 Task: Look for products in the category "Baby Food & Drinks" from Ready Set Food only.
Action: Mouse moved to (234, 132)
Screenshot: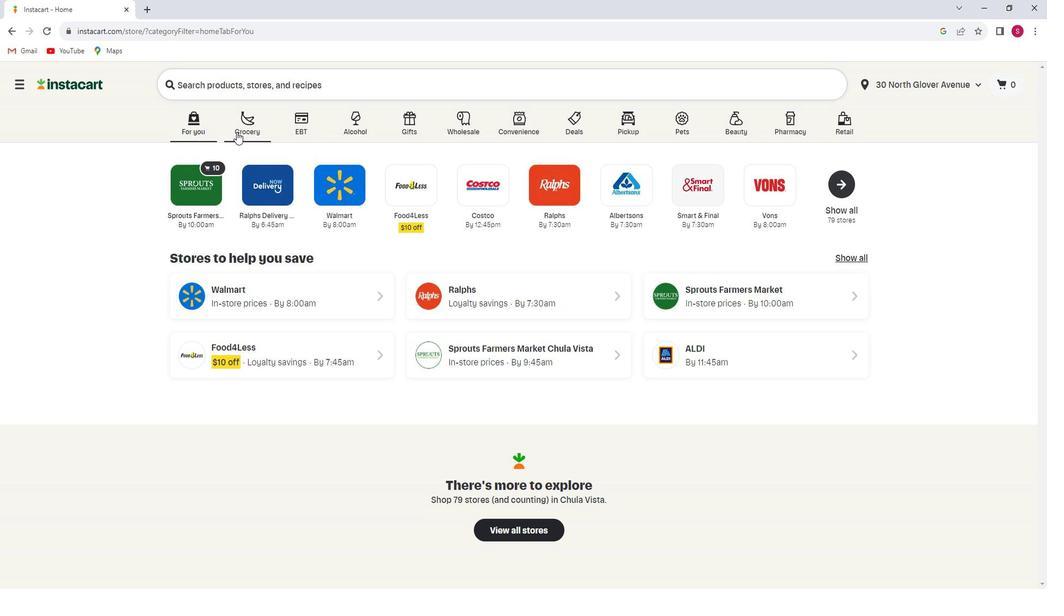 
Action: Mouse pressed left at (234, 132)
Screenshot: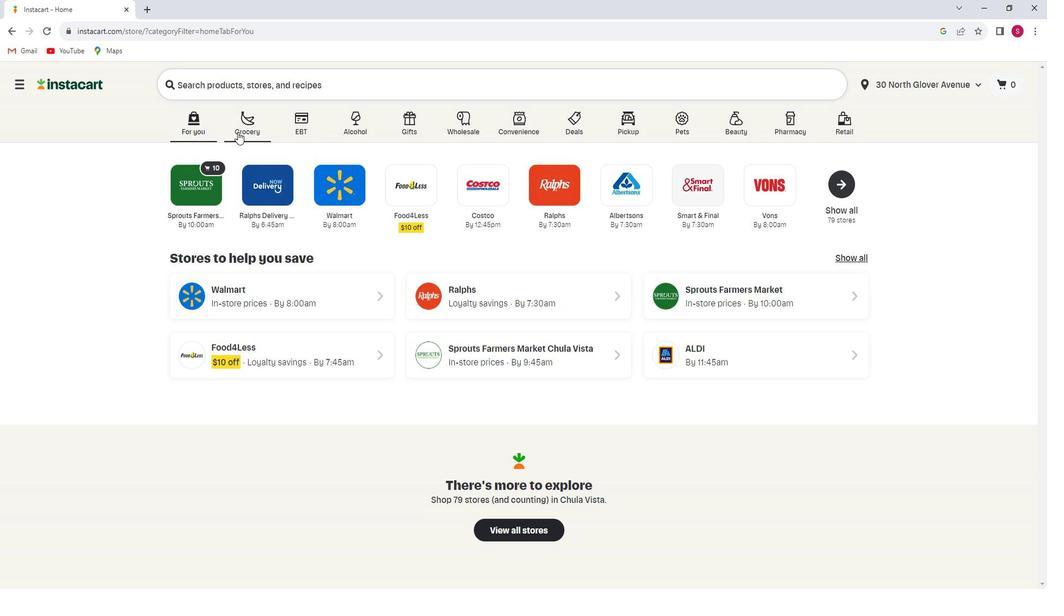 
Action: Mouse moved to (250, 332)
Screenshot: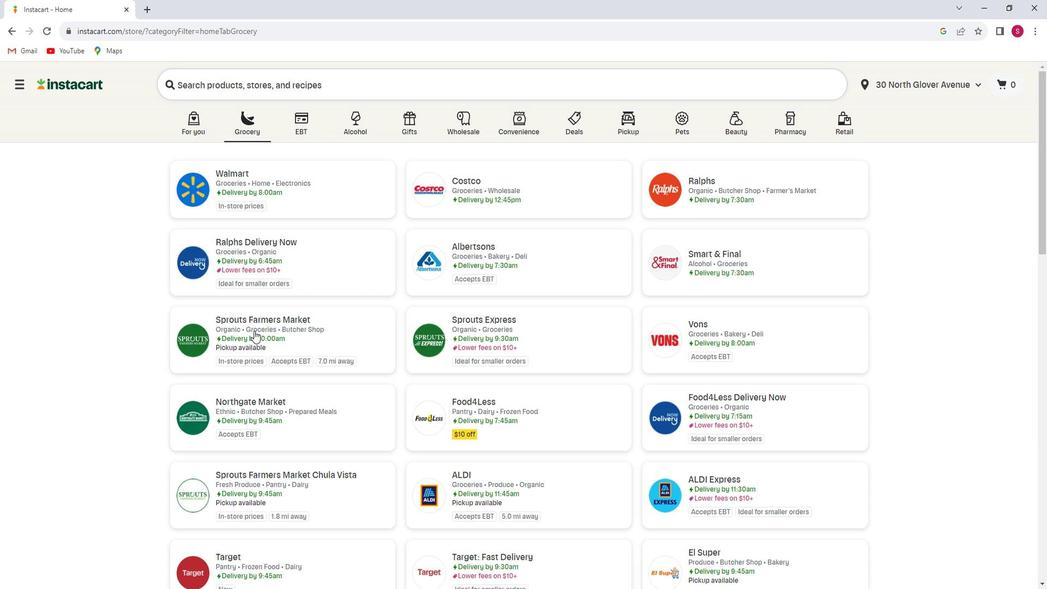 
Action: Mouse pressed left at (250, 332)
Screenshot: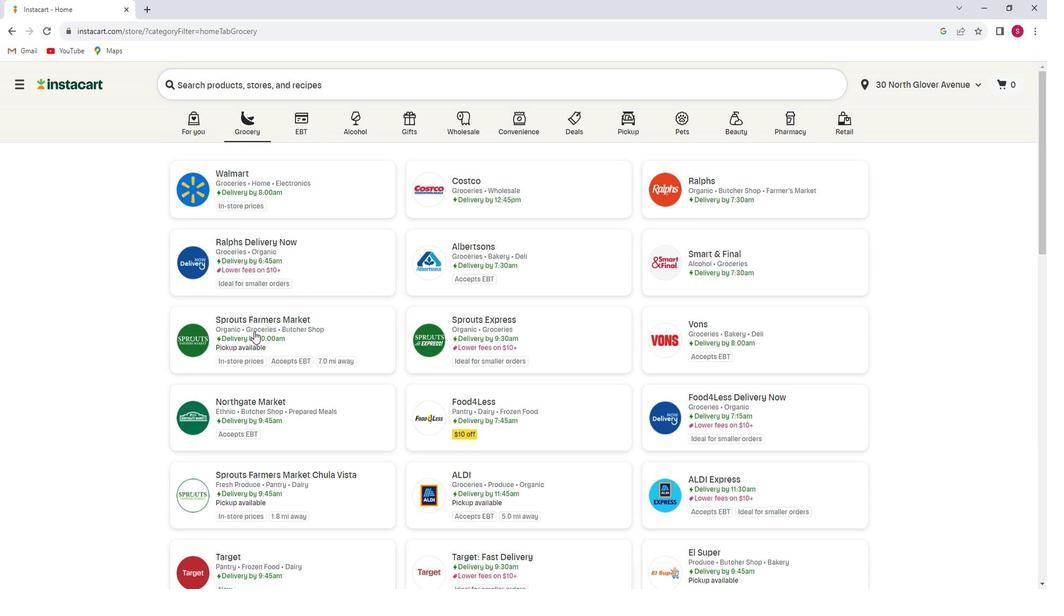 
Action: Mouse moved to (98, 344)
Screenshot: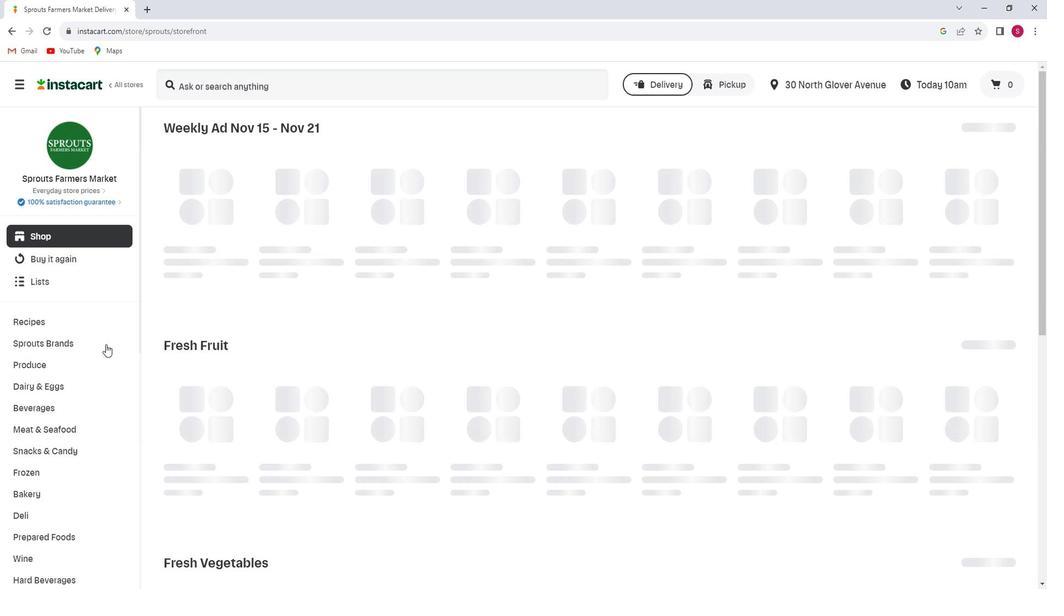 
Action: Mouse scrolled (98, 343) with delta (0, 0)
Screenshot: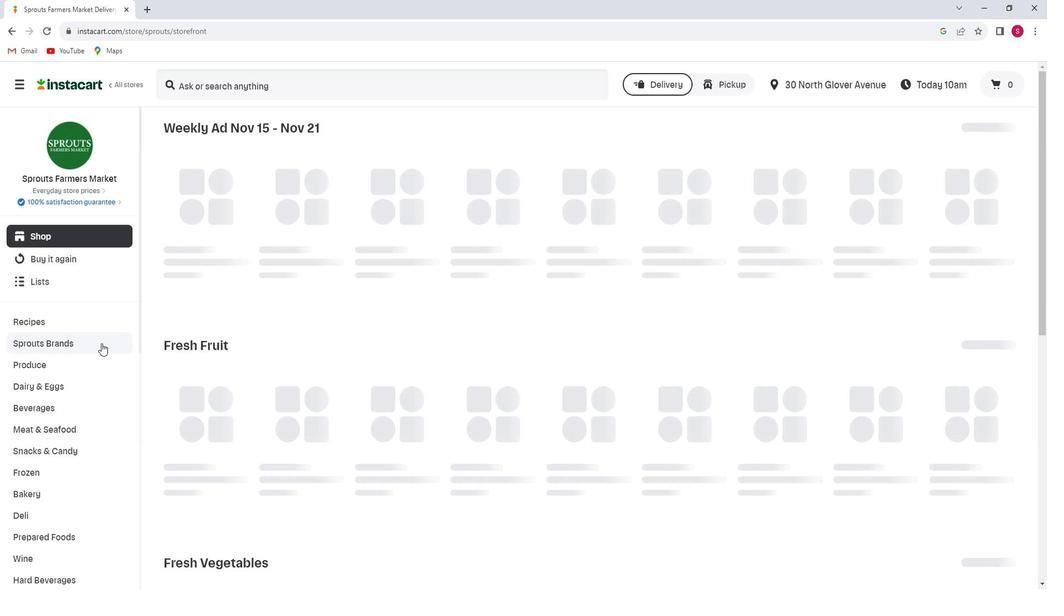 
Action: Mouse scrolled (98, 343) with delta (0, 0)
Screenshot: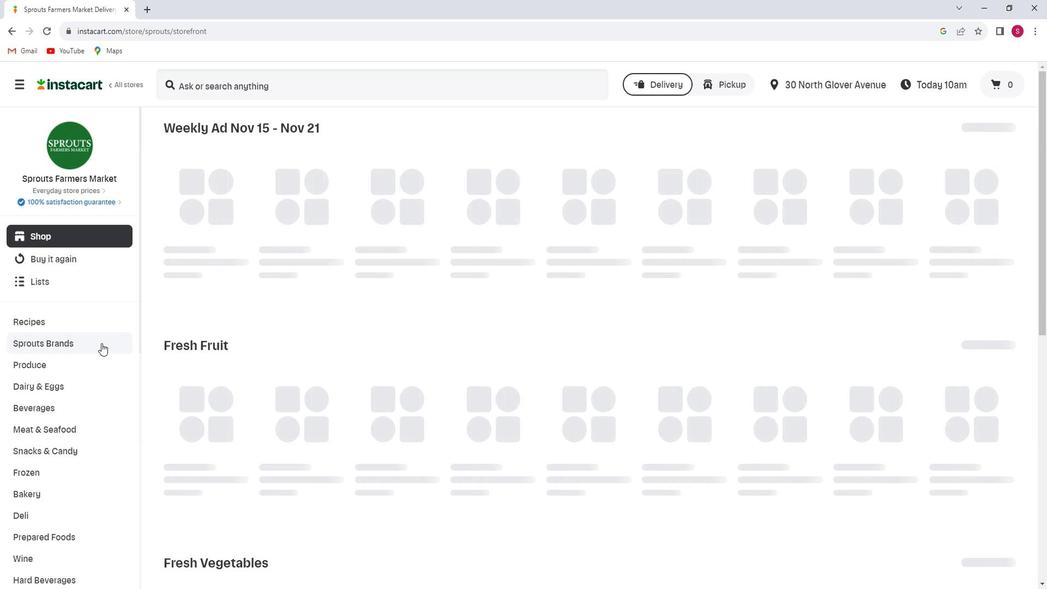 
Action: Mouse scrolled (98, 343) with delta (0, 0)
Screenshot: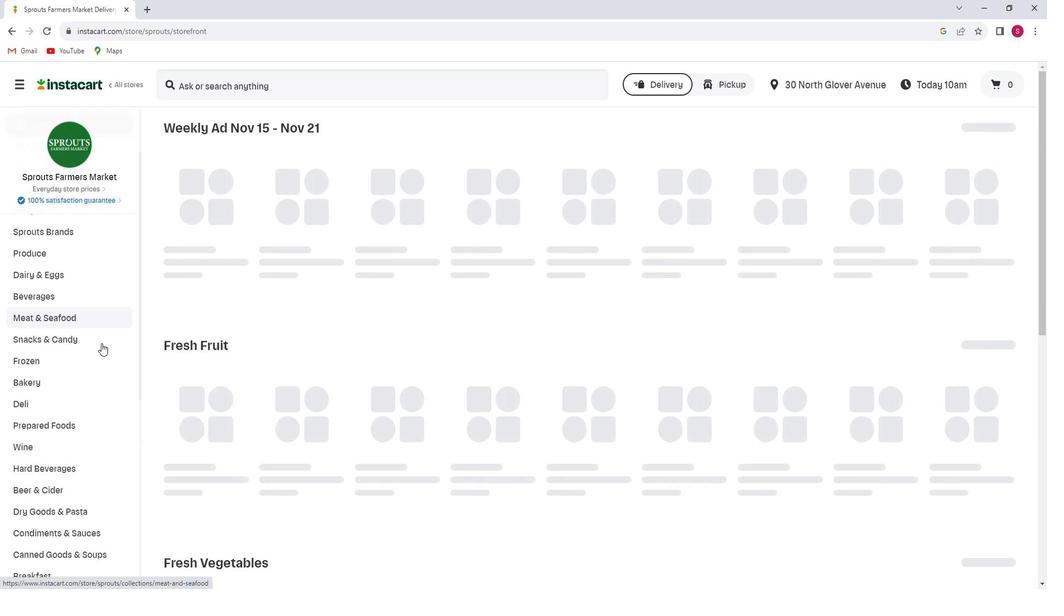 
Action: Mouse scrolled (98, 343) with delta (0, 0)
Screenshot: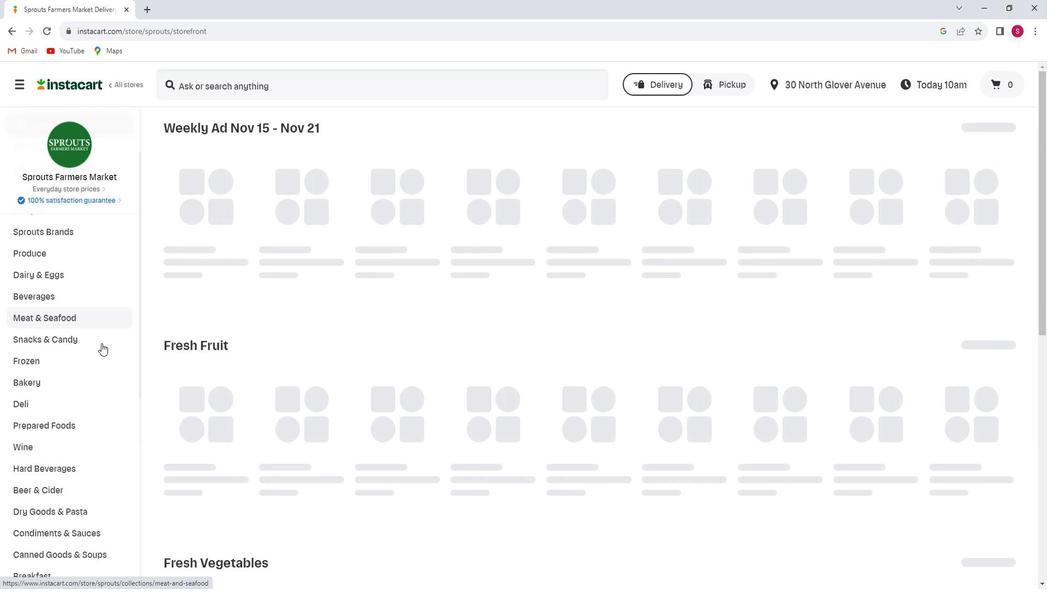 
Action: Mouse scrolled (98, 343) with delta (0, 0)
Screenshot: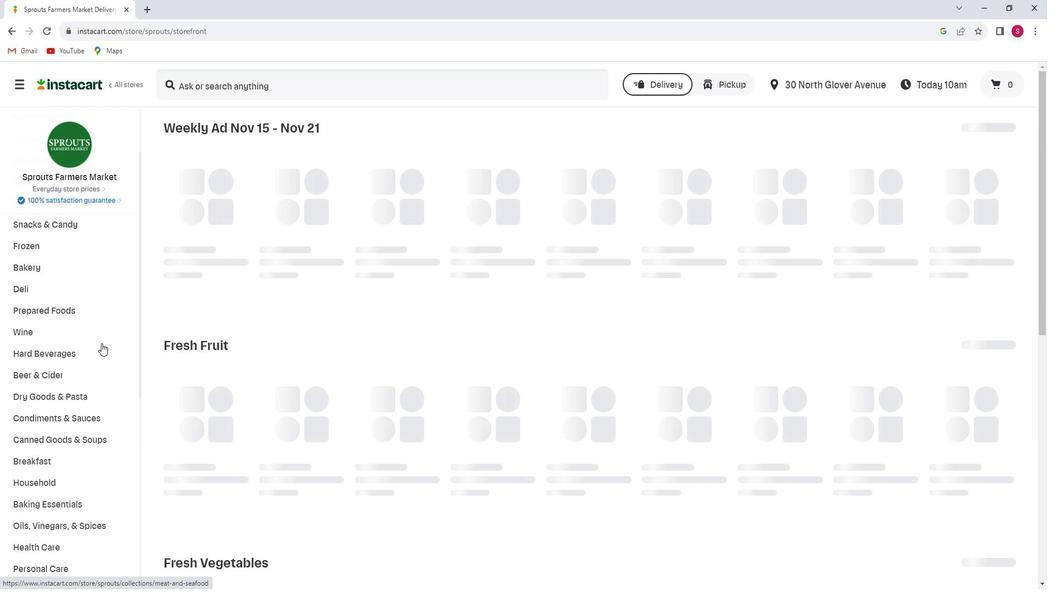 
Action: Mouse scrolled (98, 343) with delta (0, 0)
Screenshot: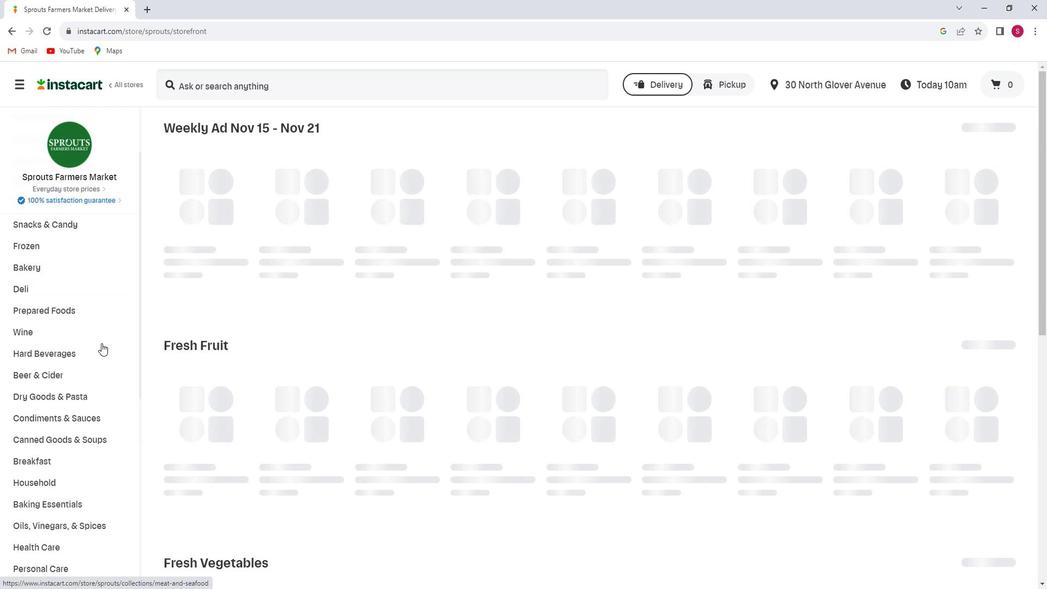 
Action: Mouse scrolled (98, 343) with delta (0, 0)
Screenshot: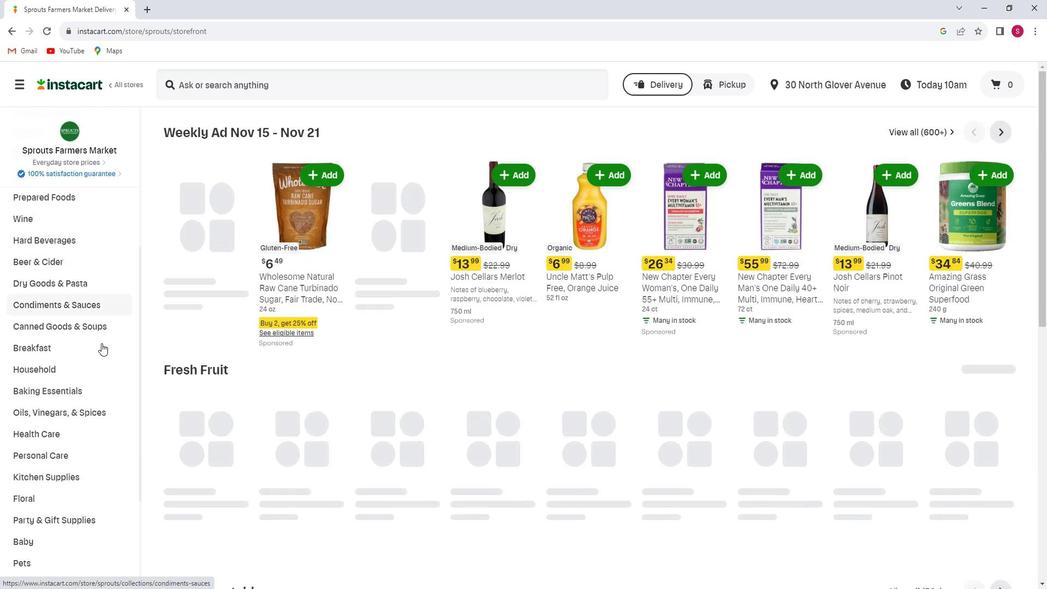 
Action: Mouse scrolled (98, 343) with delta (0, 0)
Screenshot: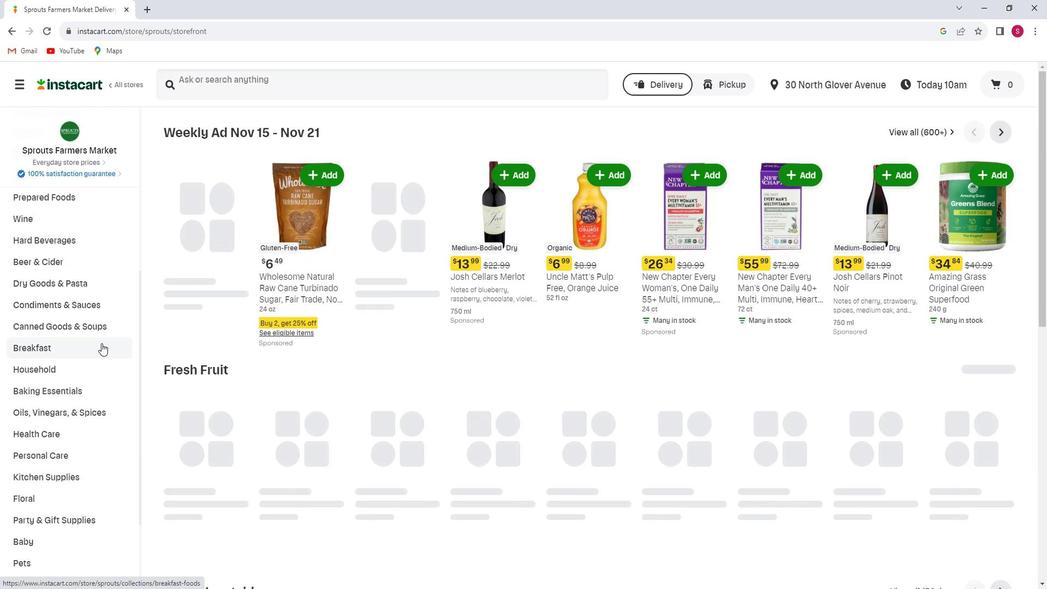 
Action: Mouse moved to (71, 364)
Screenshot: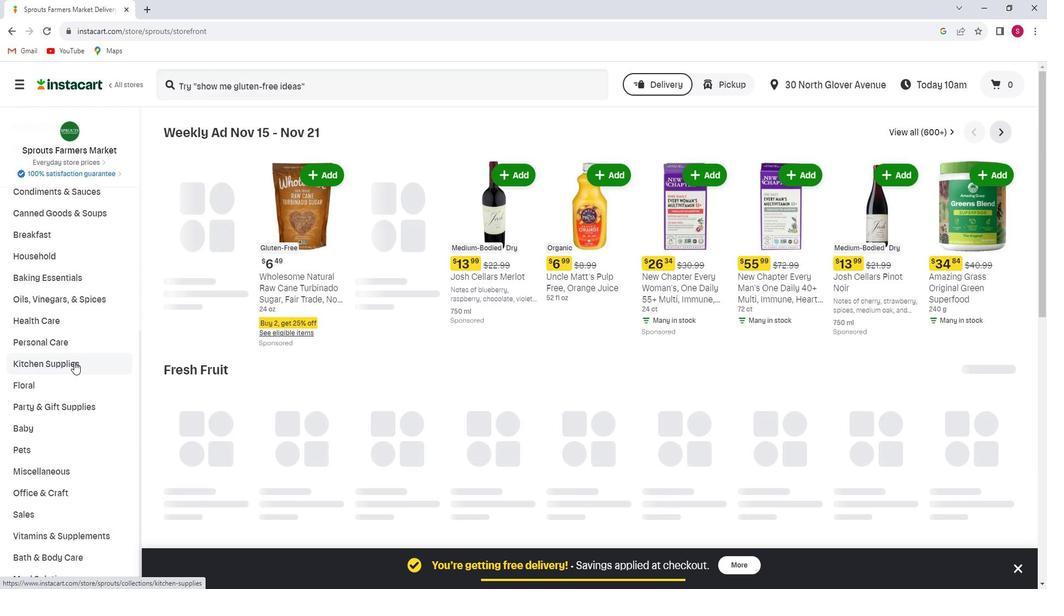 
Action: Mouse scrolled (71, 363) with delta (0, 0)
Screenshot: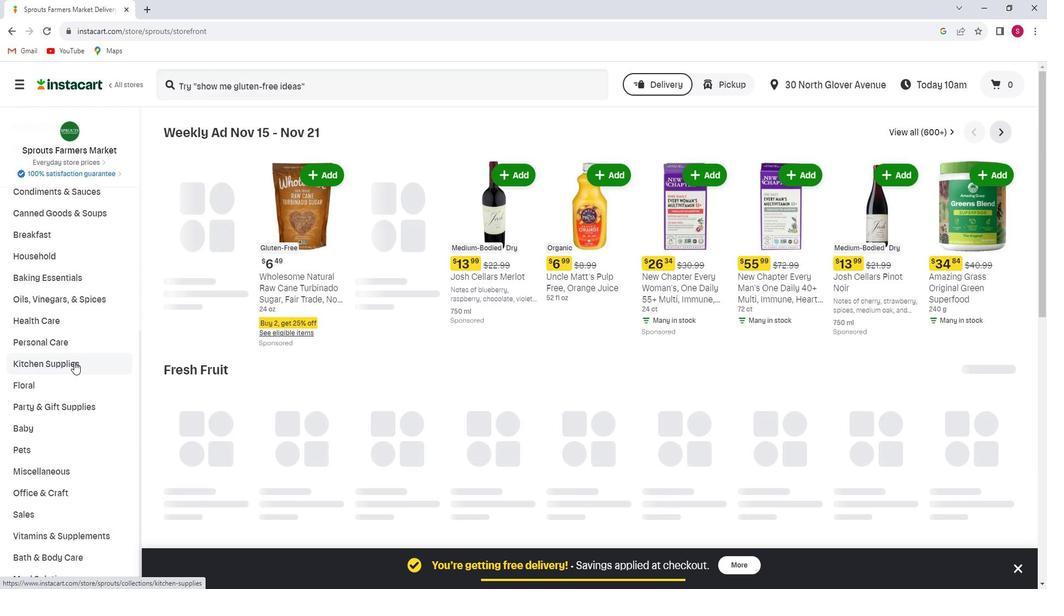 
Action: Mouse moved to (45, 428)
Screenshot: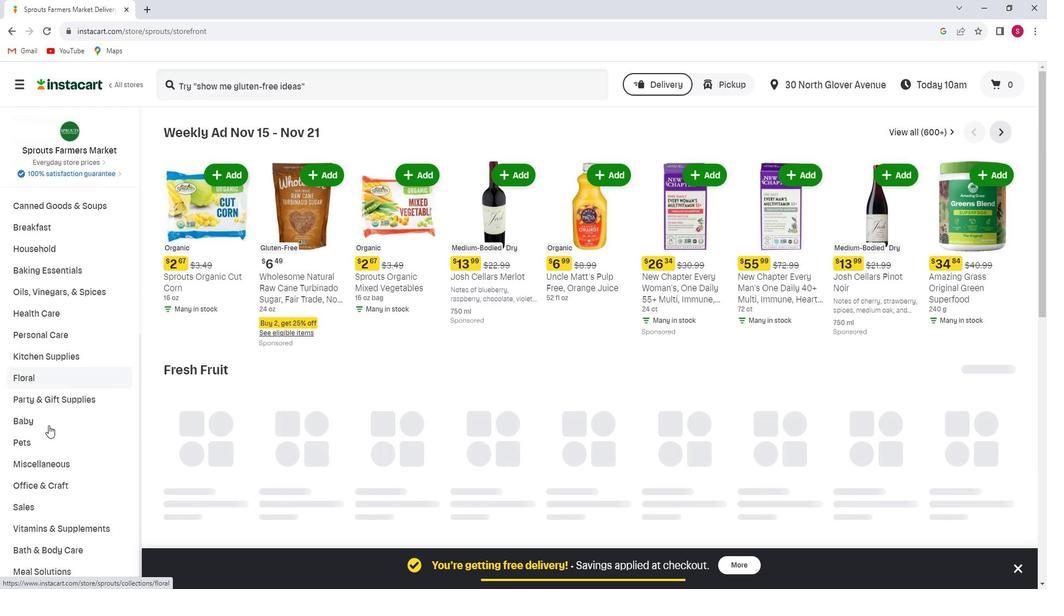 
Action: Mouse pressed left at (45, 428)
Screenshot: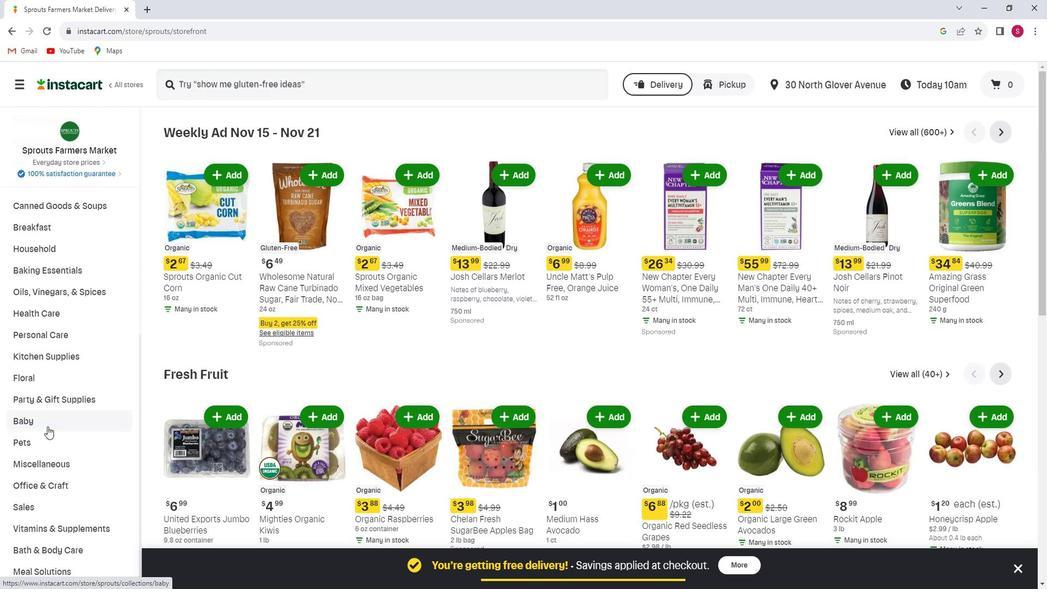 
Action: Mouse moved to (56, 506)
Screenshot: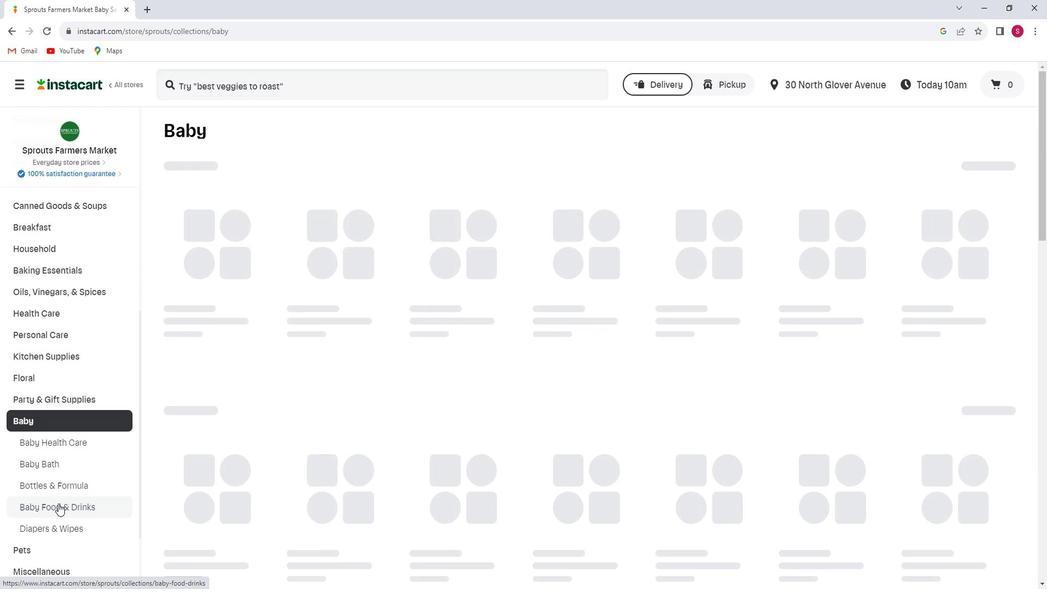 
Action: Mouse pressed left at (56, 506)
Screenshot: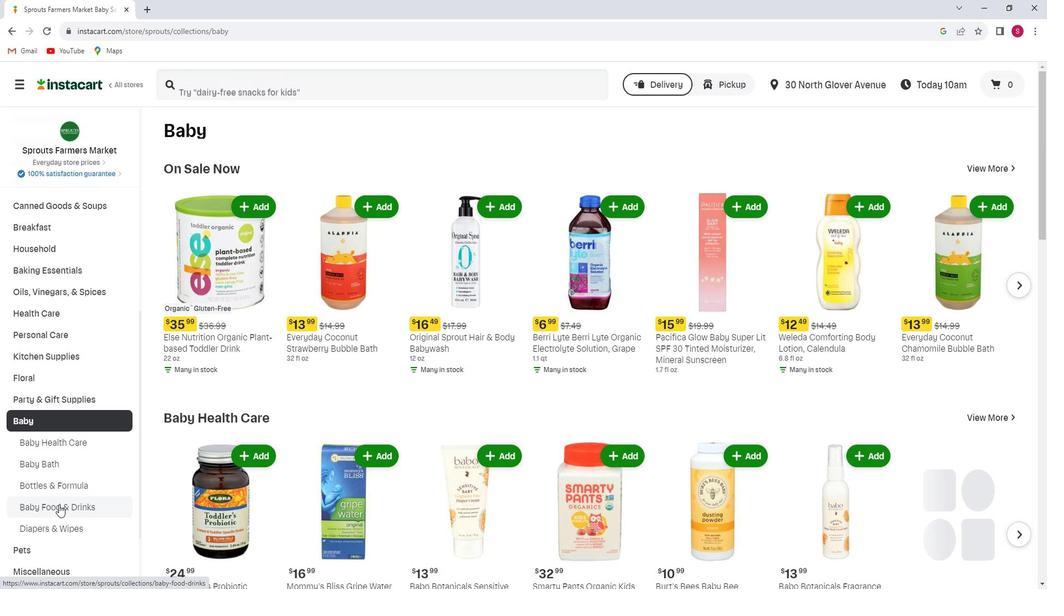 
Action: Mouse moved to (440, 218)
Screenshot: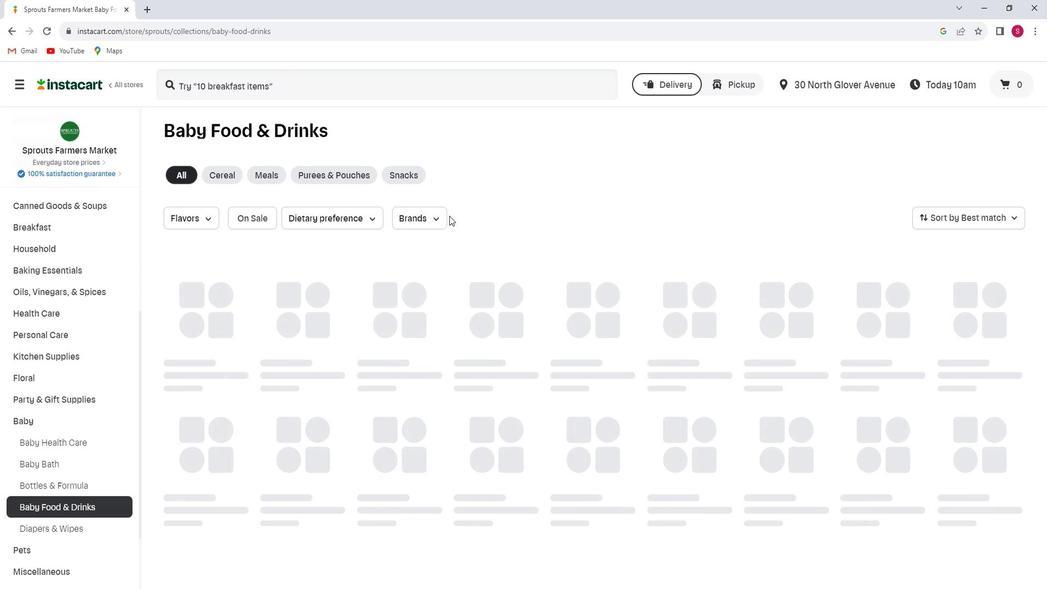
Action: Mouse pressed left at (440, 218)
Screenshot: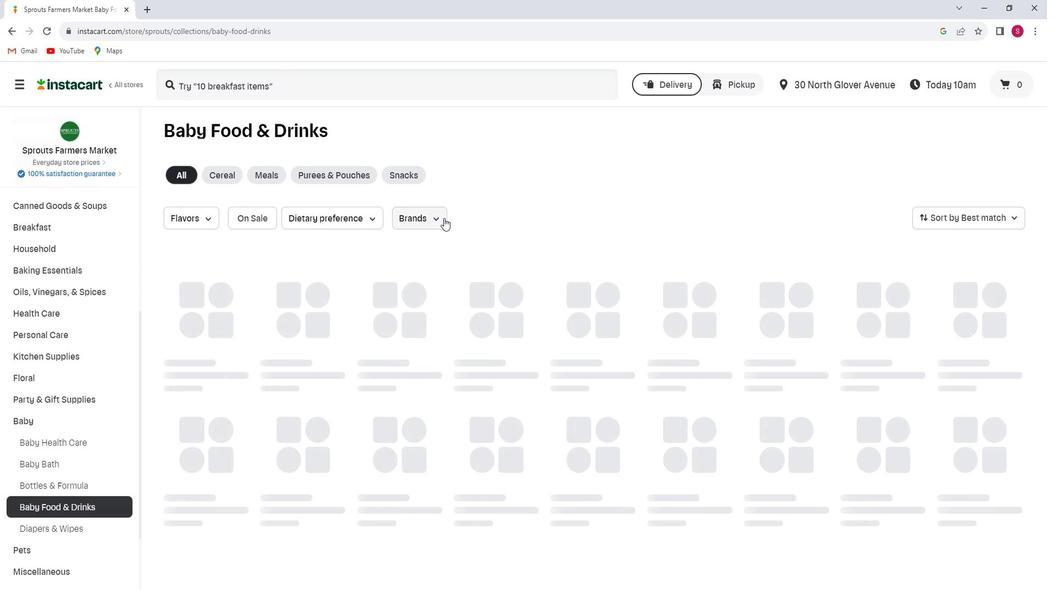 
Action: Mouse moved to (419, 289)
Screenshot: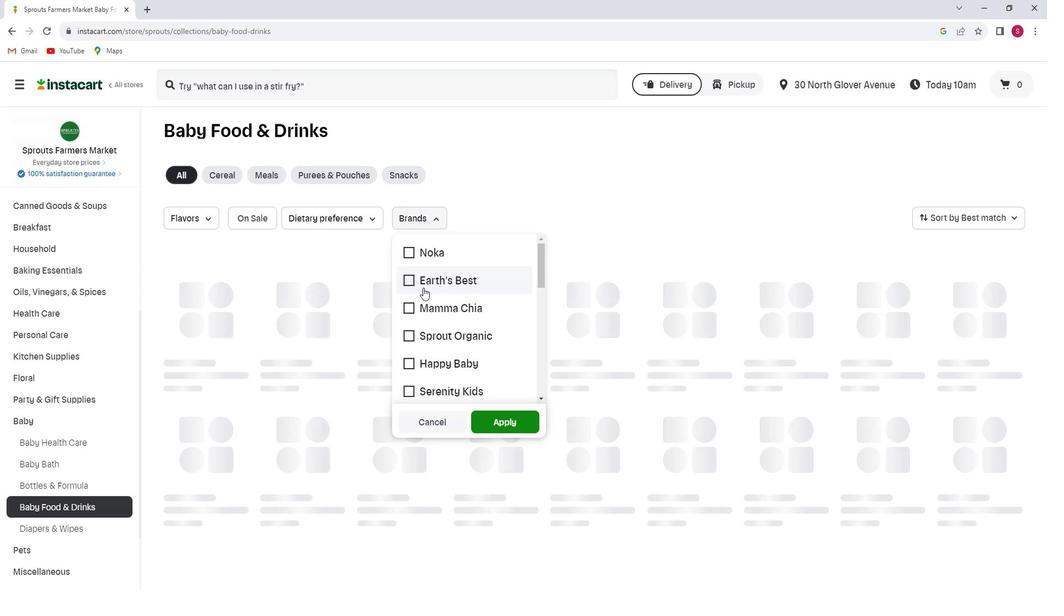 
Action: Mouse scrolled (419, 288) with delta (0, 0)
Screenshot: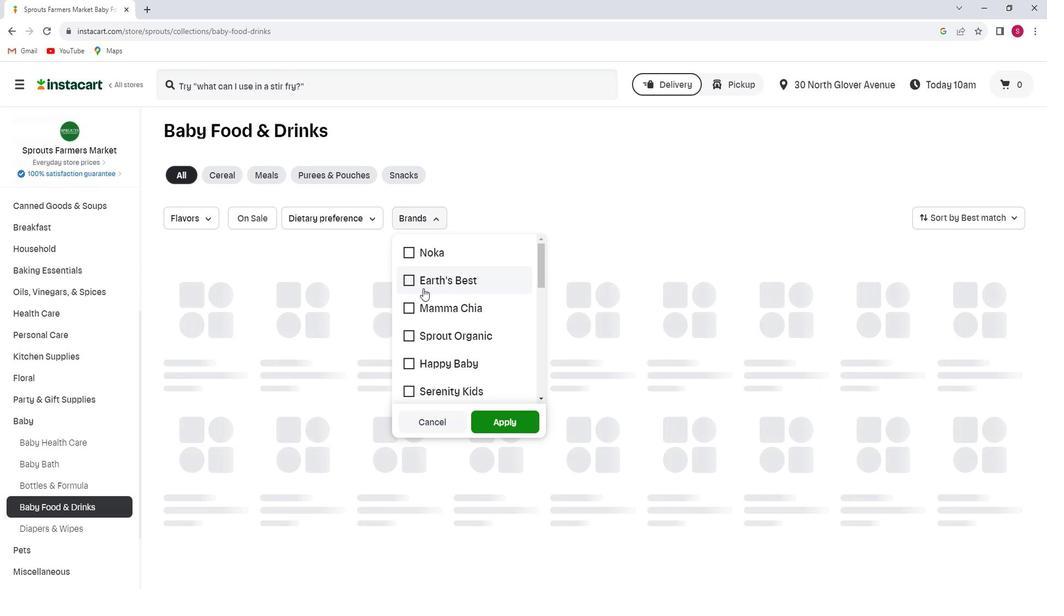
Action: Mouse scrolled (419, 288) with delta (0, 0)
Screenshot: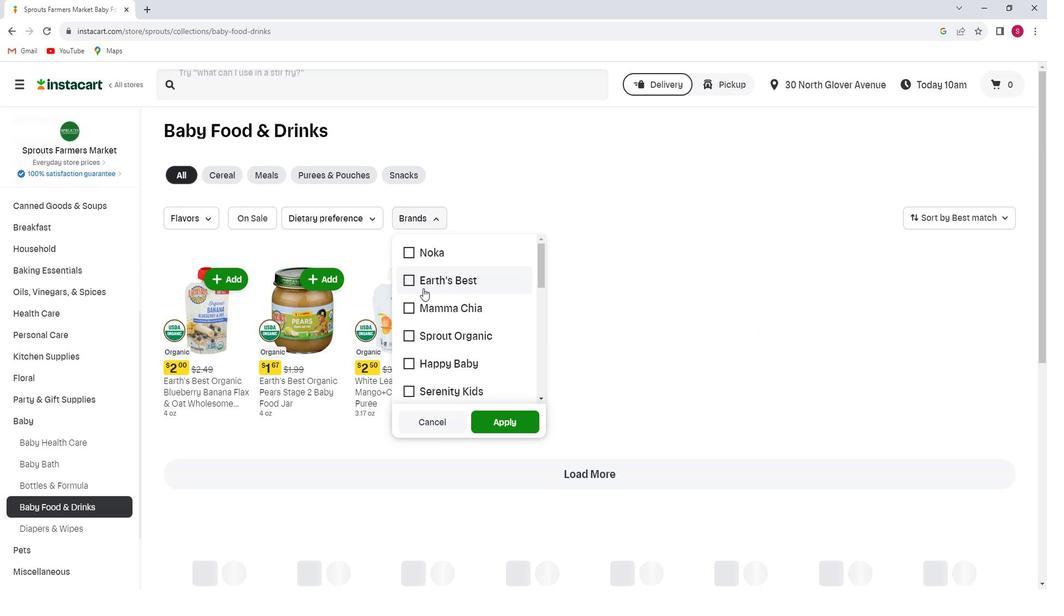 
Action: Mouse moved to (427, 304)
Screenshot: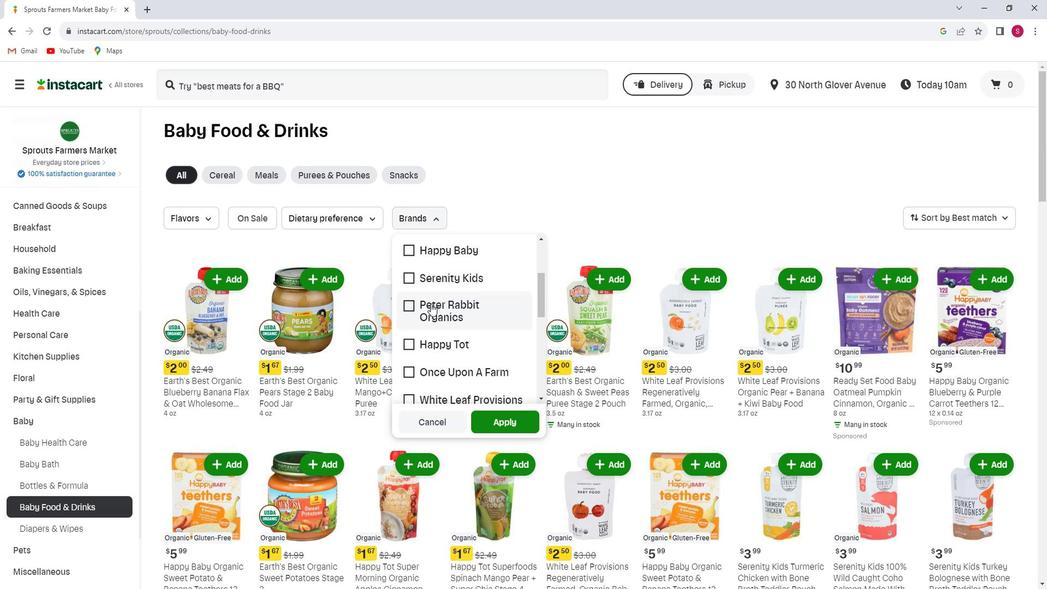 
Action: Mouse scrolled (427, 304) with delta (0, 0)
Screenshot: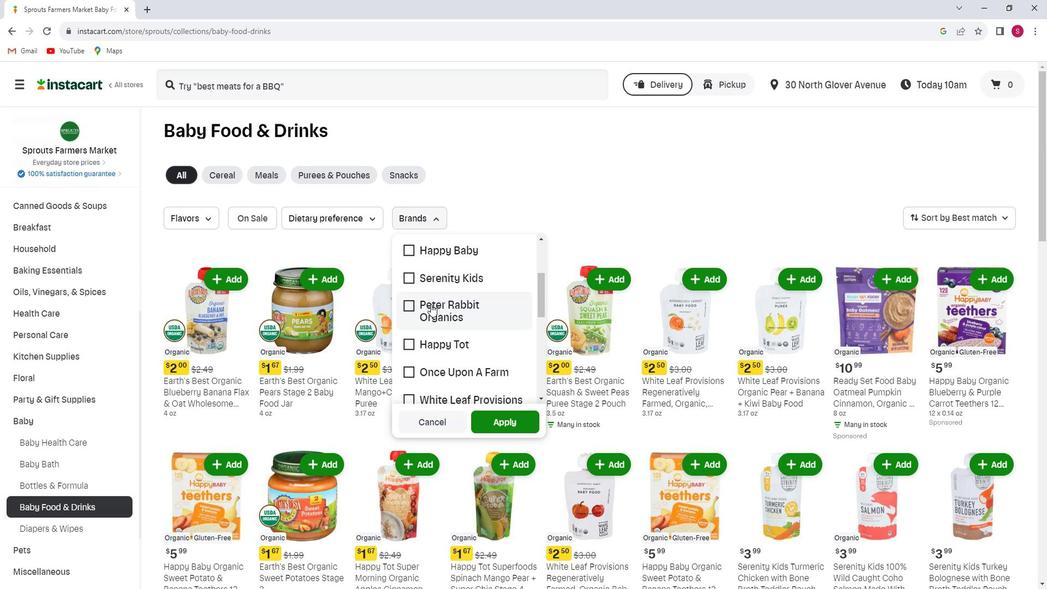 
Action: Mouse scrolled (427, 304) with delta (0, 0)
Screenshot: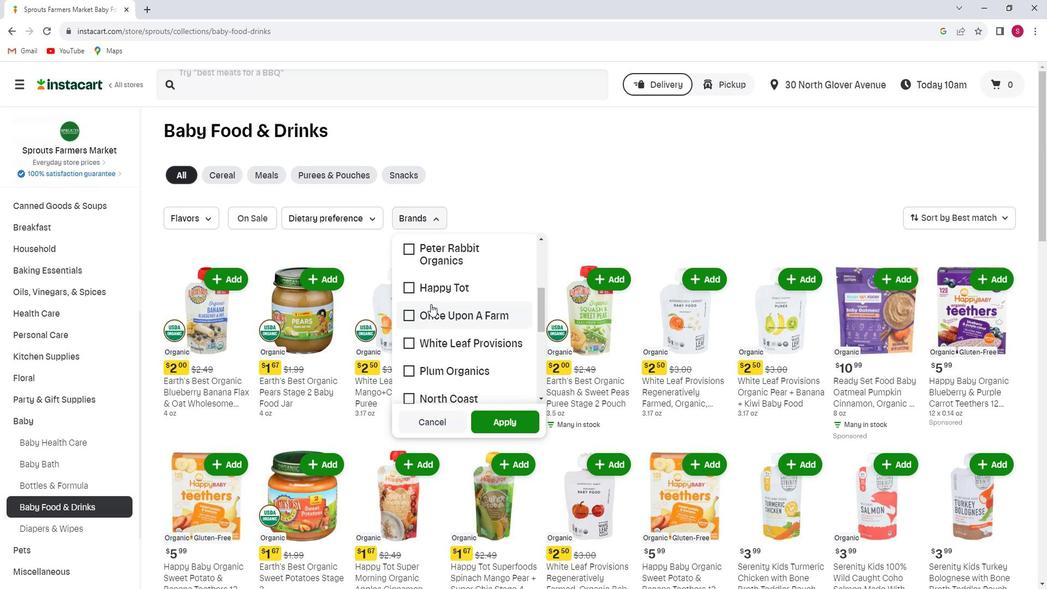 
Action: Mouse scrolled (427, 304) with delta (0, 0)
Screenshot: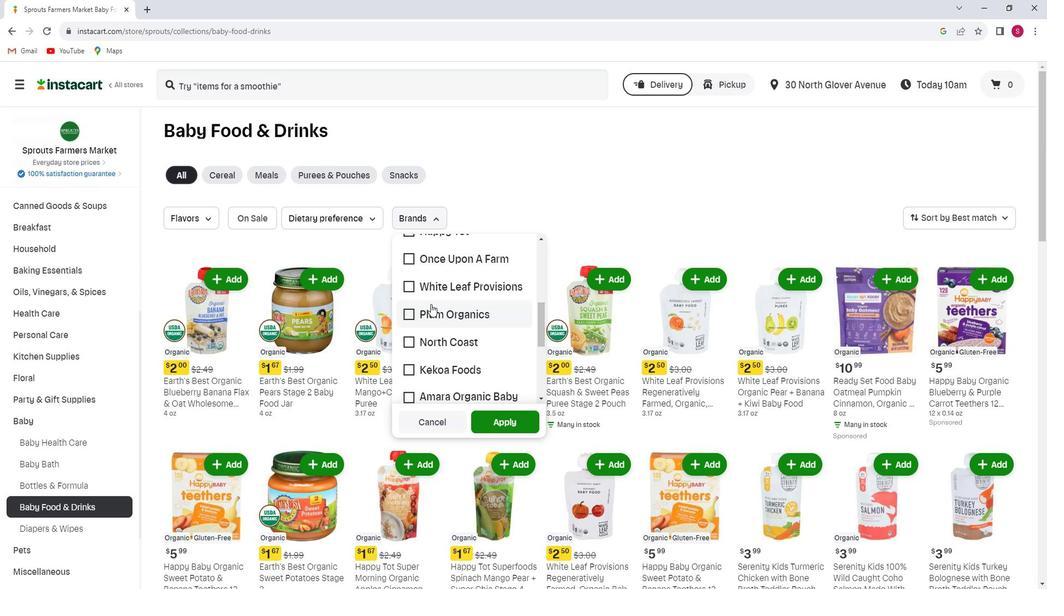 
Action: Mouse scrolled (427, 304) with delta (0, 0)
Screenshot: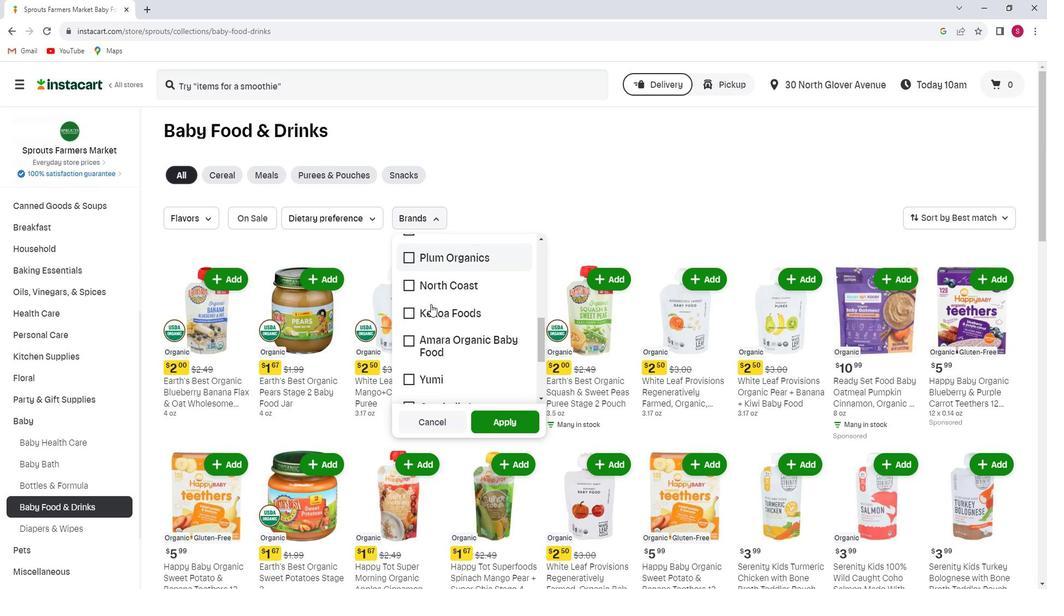 
Action: Mouse scrolled (427, 304) with delta (0, 0)
Screenshot: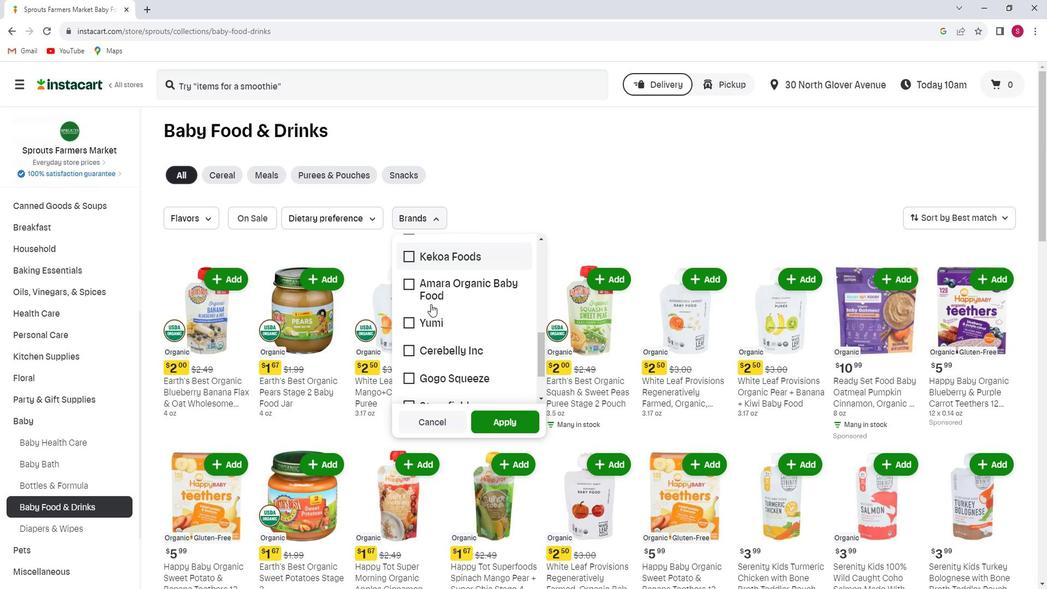 
Action: Mouse scrolled (427, 304) with delta (0, 0)
Screenshot: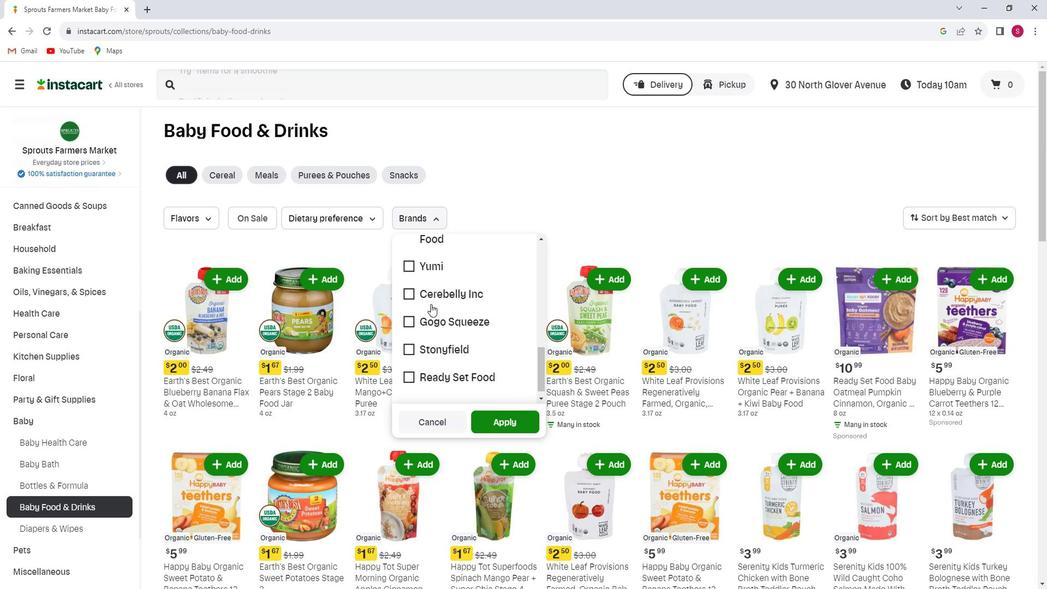 
Action: Mouse moved to (405, 366)
Screenshot: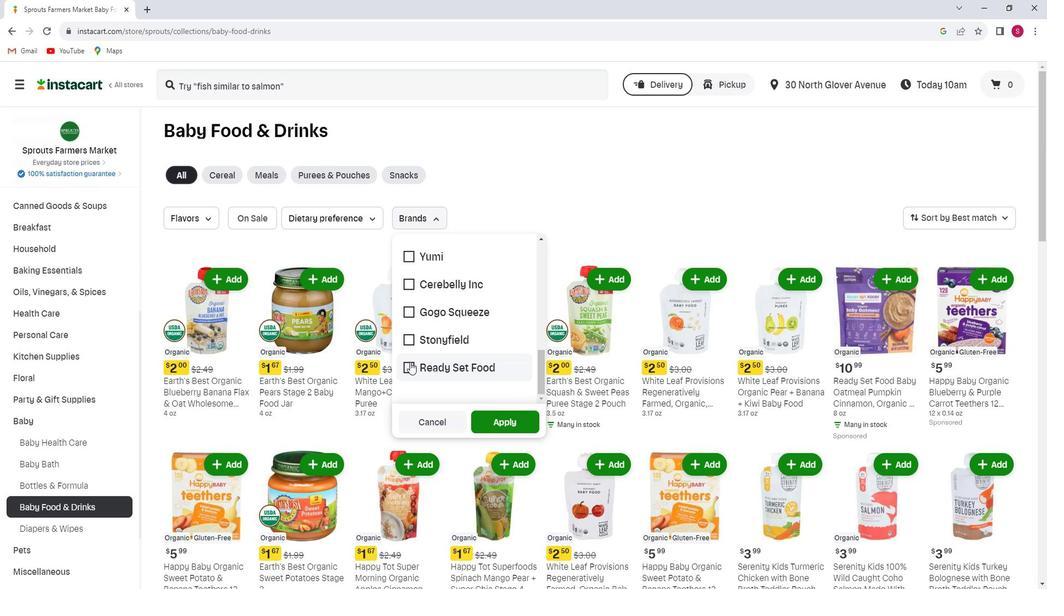 
Action: Mouse pressed left at (405, 366)
Screenshot: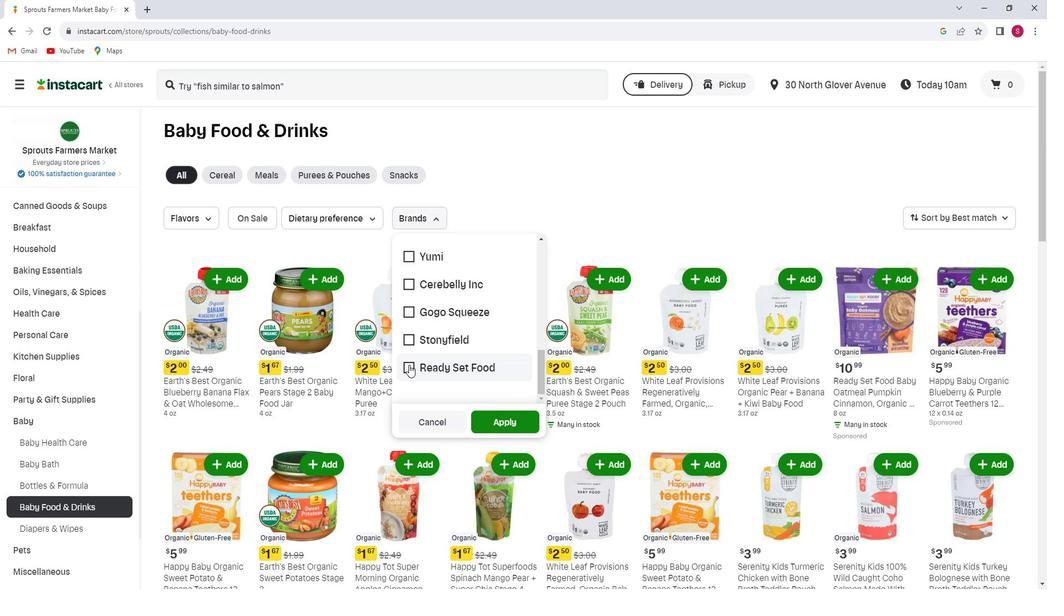 
Action: Mouse moved to (493, 427)
Screenshot: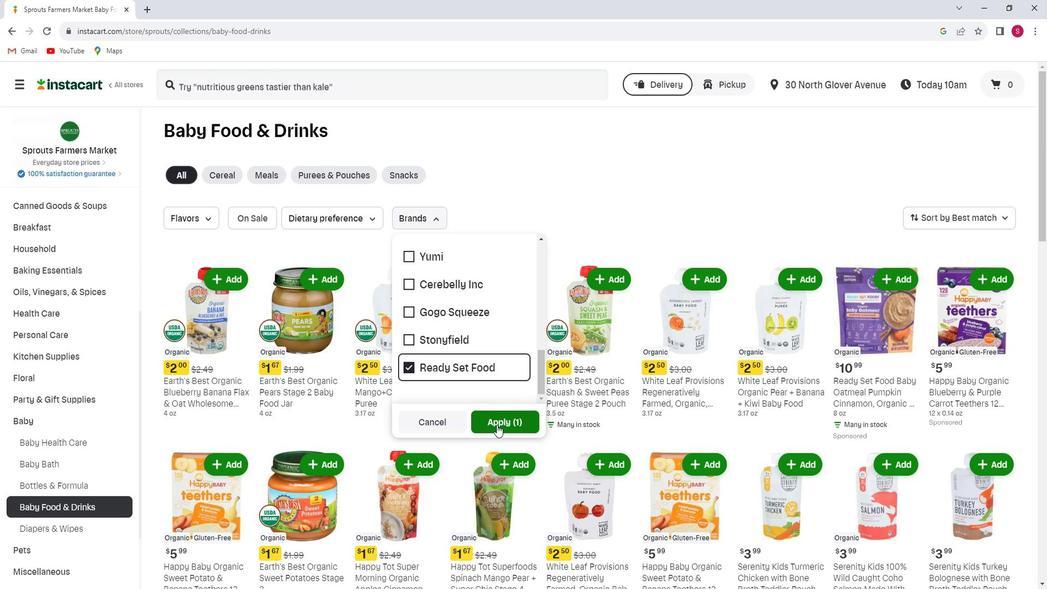 
Action: Mouse pressed left at (493, 427)
Screenshot: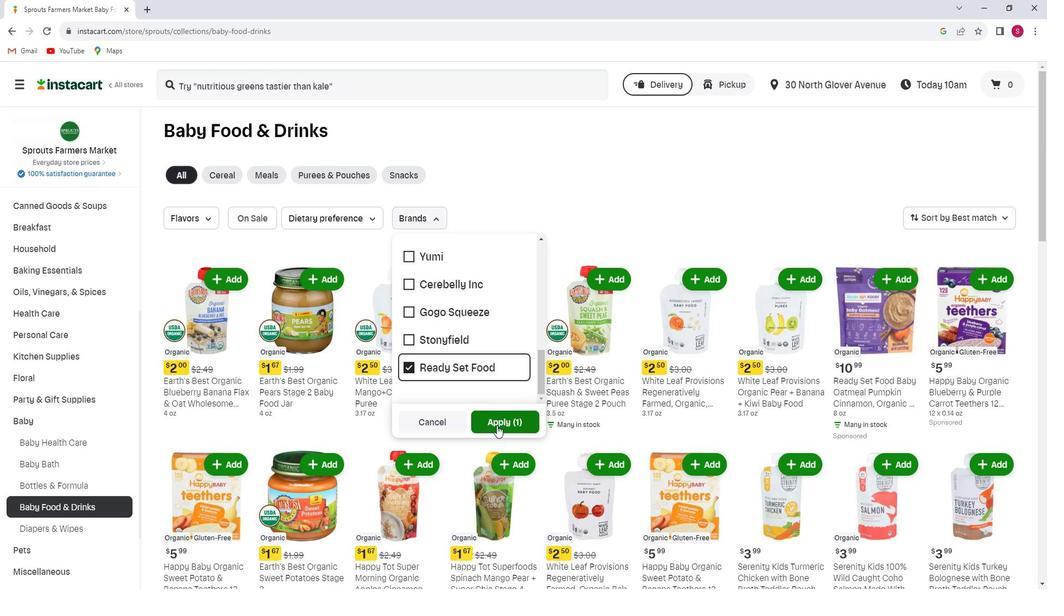 
